 Task: Create in the project Visionary and in the Backlog issue 'Integrate a new chat feature into an existing website to enable real-time customer support and communication' a child issue 'Code optimization for energy-efficient database queries', and assign it to team member softage.4@softage.net.
Action: Mouse moved to (587, 223)
Screenshot: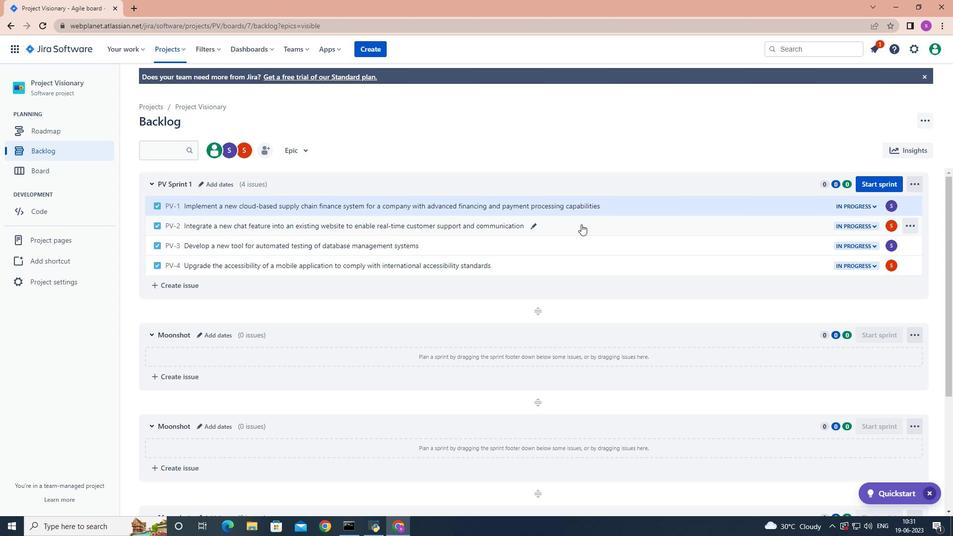 
Action: Mouse pressed left at (587, 223)
Screenshot: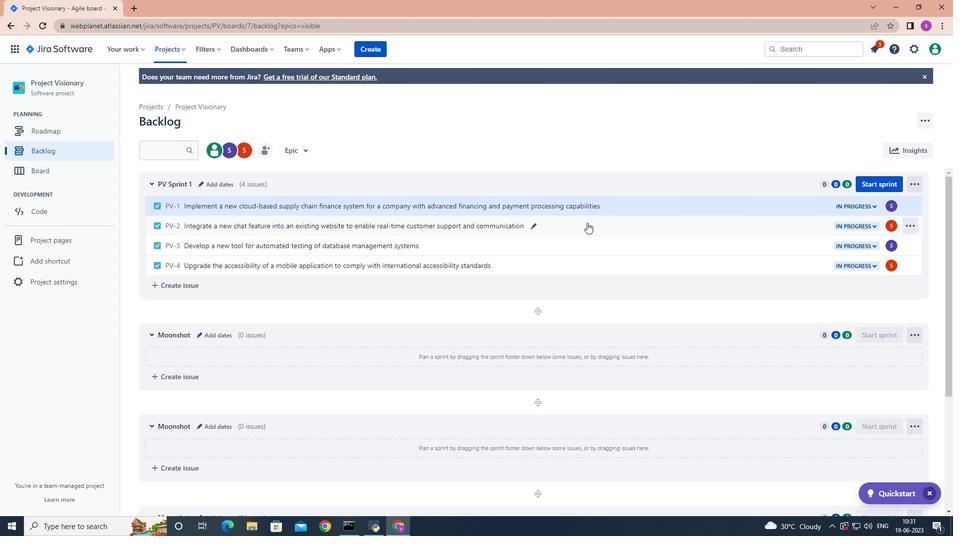 
Action: Mouse moved to (775, 263)
Screenshot: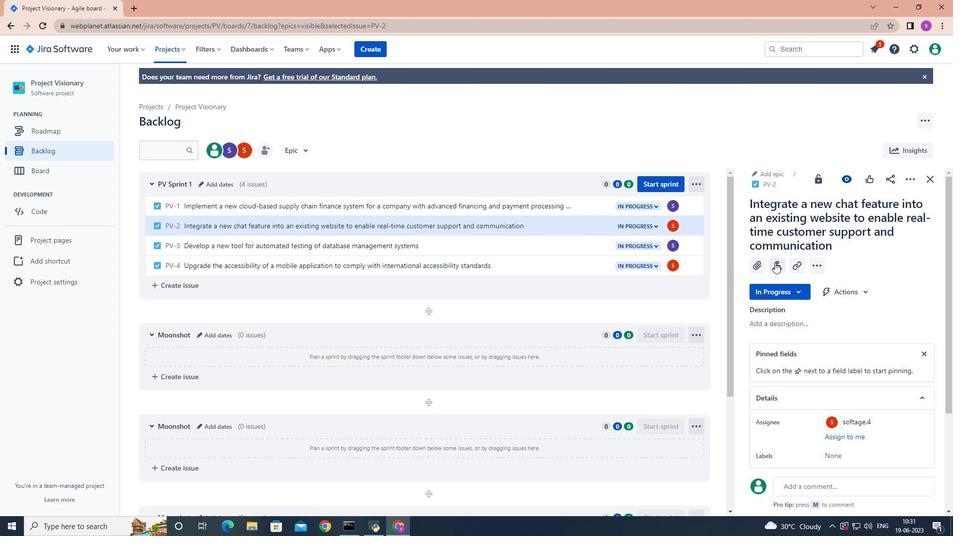 
Action: Mouse pressed left at (775, 263)
Screenshot: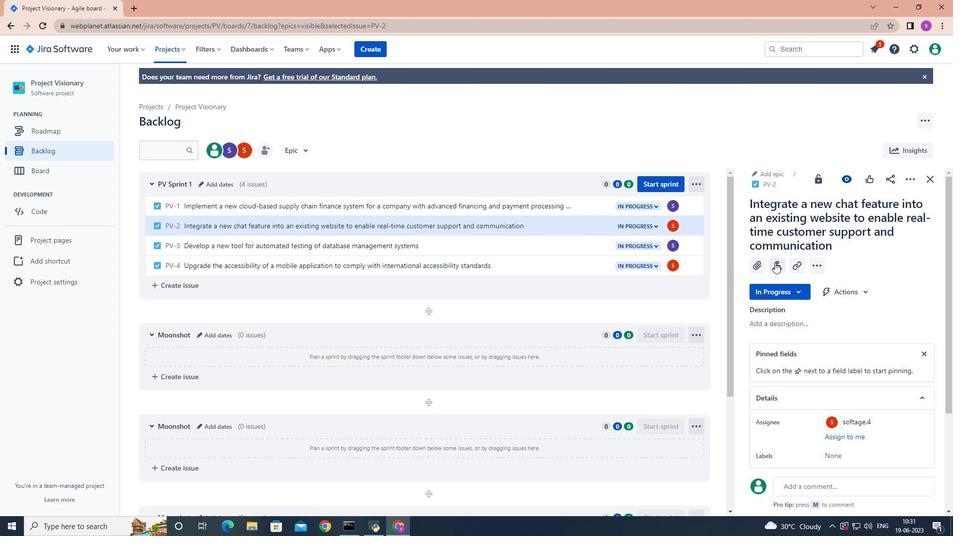
Action: Mouse moved to (775, 262)
Screenshot: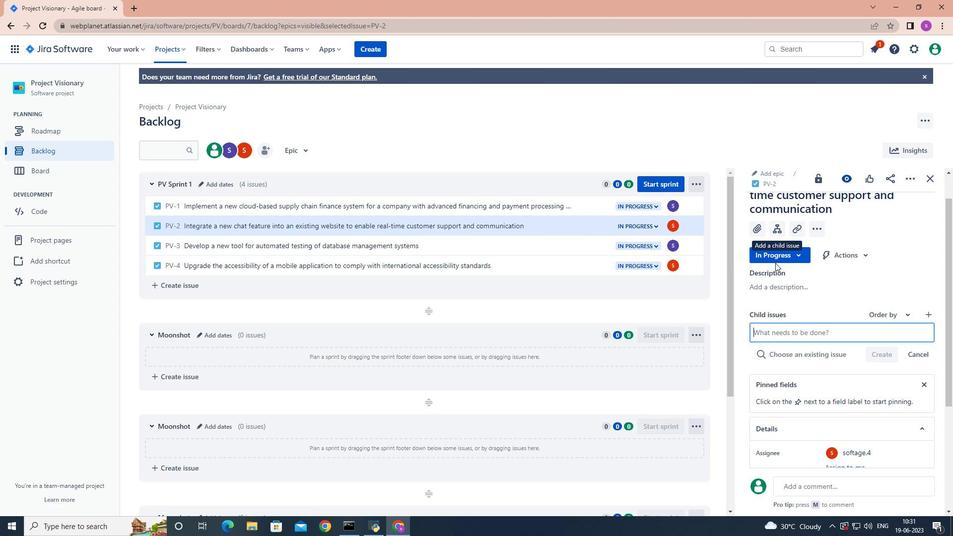 
Action: Key pressed <Key.shift>Code<Key.space>optimization<Key.space>for<Key.space>energy-efficient<Key.space>database<Key.space>queries<Key.enter>
Screenshot: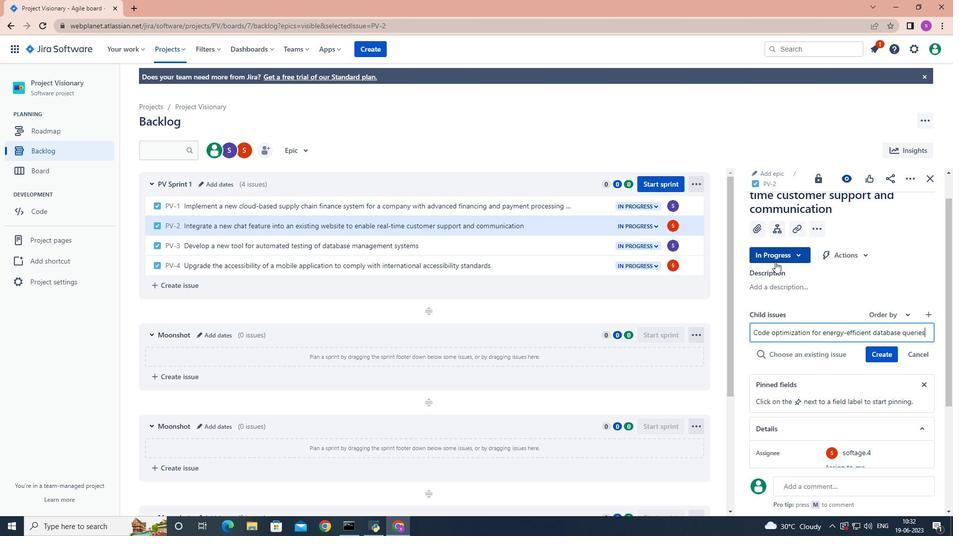 
Action: Mouse moved to (892, 337)
Screenshot: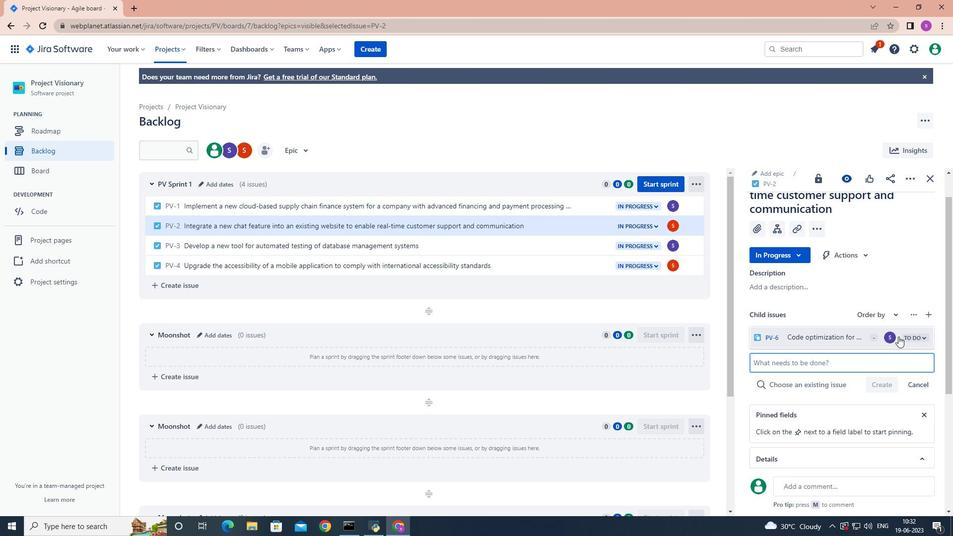 
Action: Mouse pressed left at (892, 337)
Screenshot: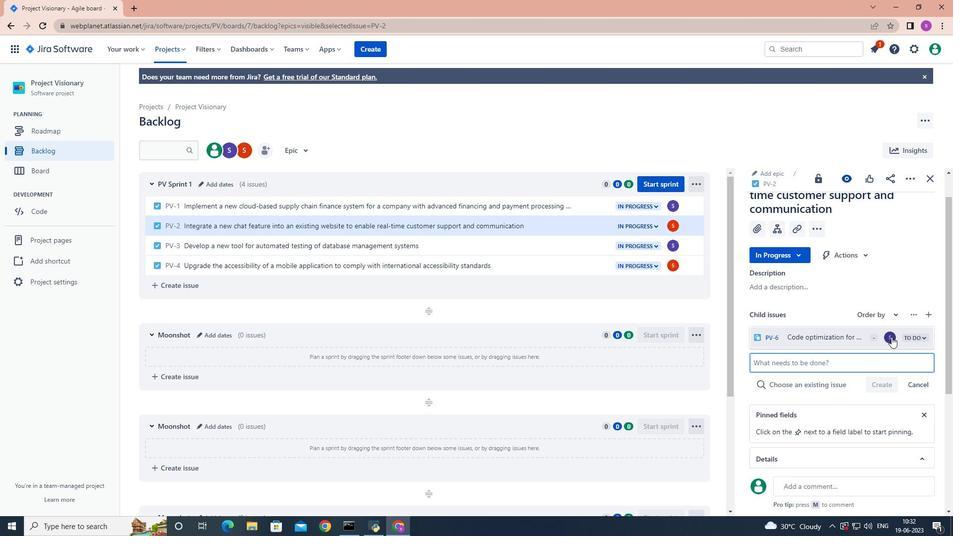 
Action: Key pressed si<Key.backspace>oftage.4
Screenshot: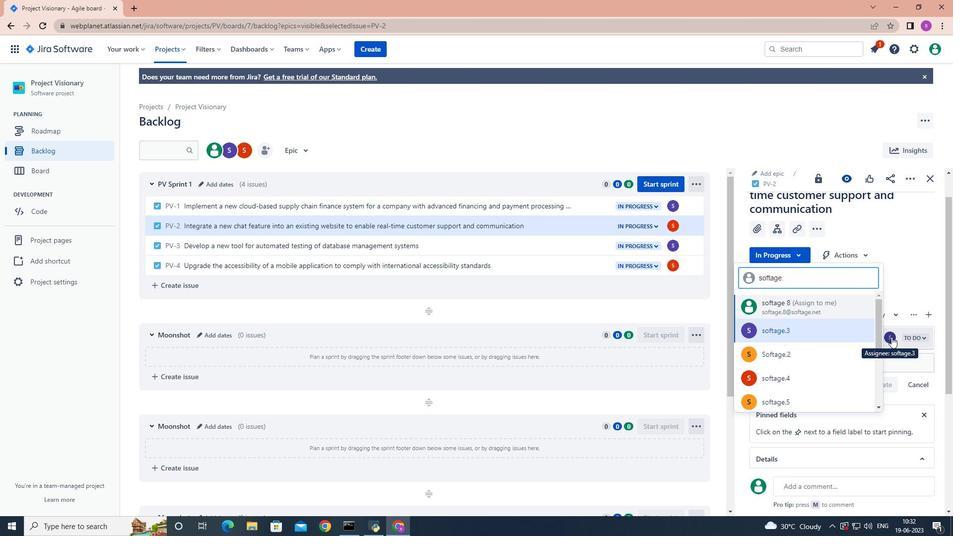 
Action: Mouse moved to (812, 333)
Screenshot: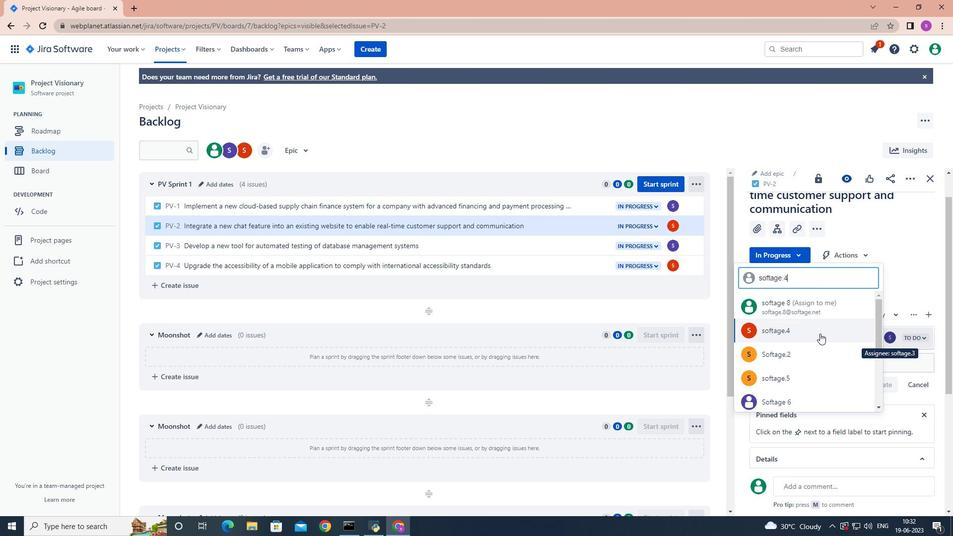 
Action: Mouse pressed left at (812, 333)
Screenshot: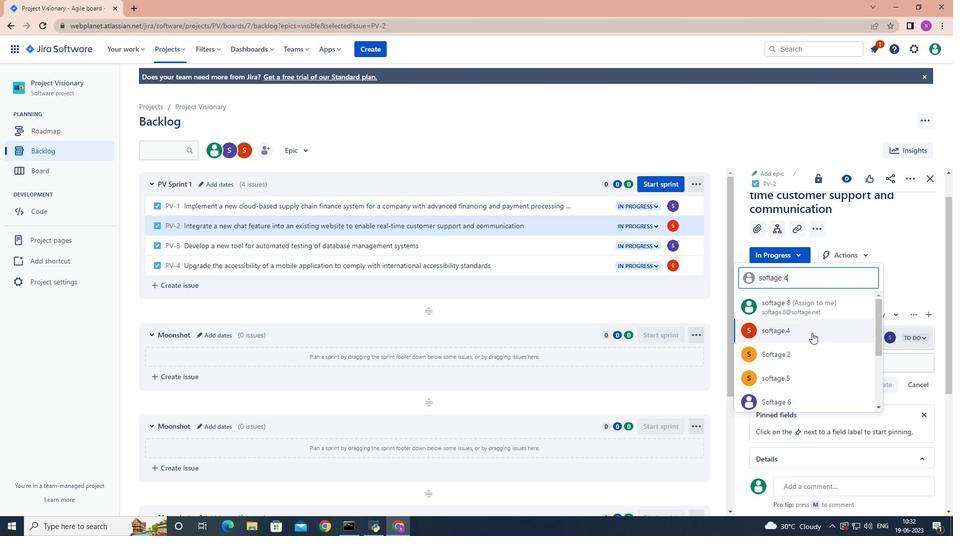 
